 Task: Create a due date automation trigger when advanced on, 2 working days after a card is due add dates starting in 1 working days at 11:00 AM.
Action: Mouse moved to (1170, 89)
Screenshot: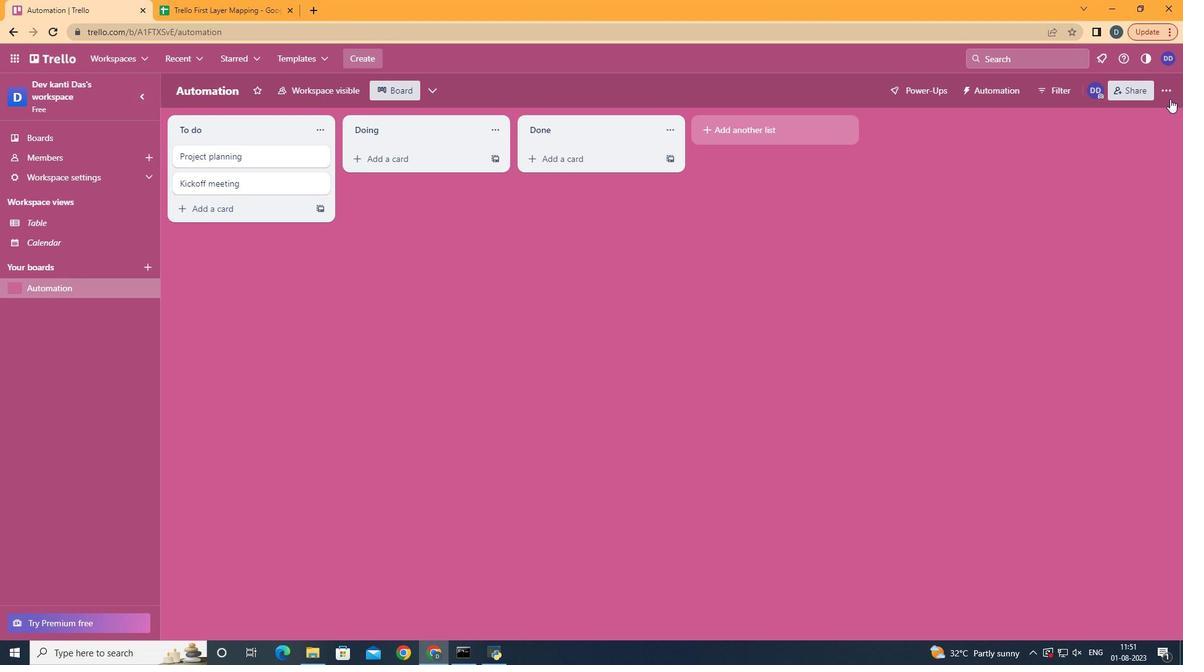 
Action: Mouse pressed left at (1170, 89)
Screenshot: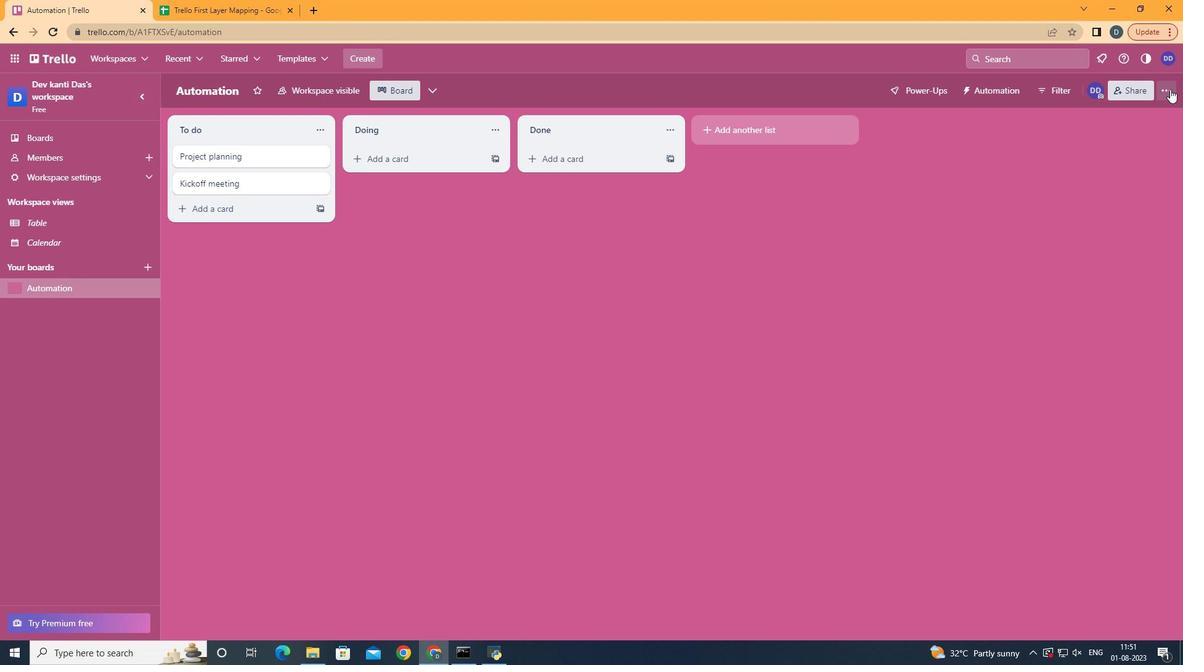 
Action: Mouse moved to (1091, 253)
Screenshot: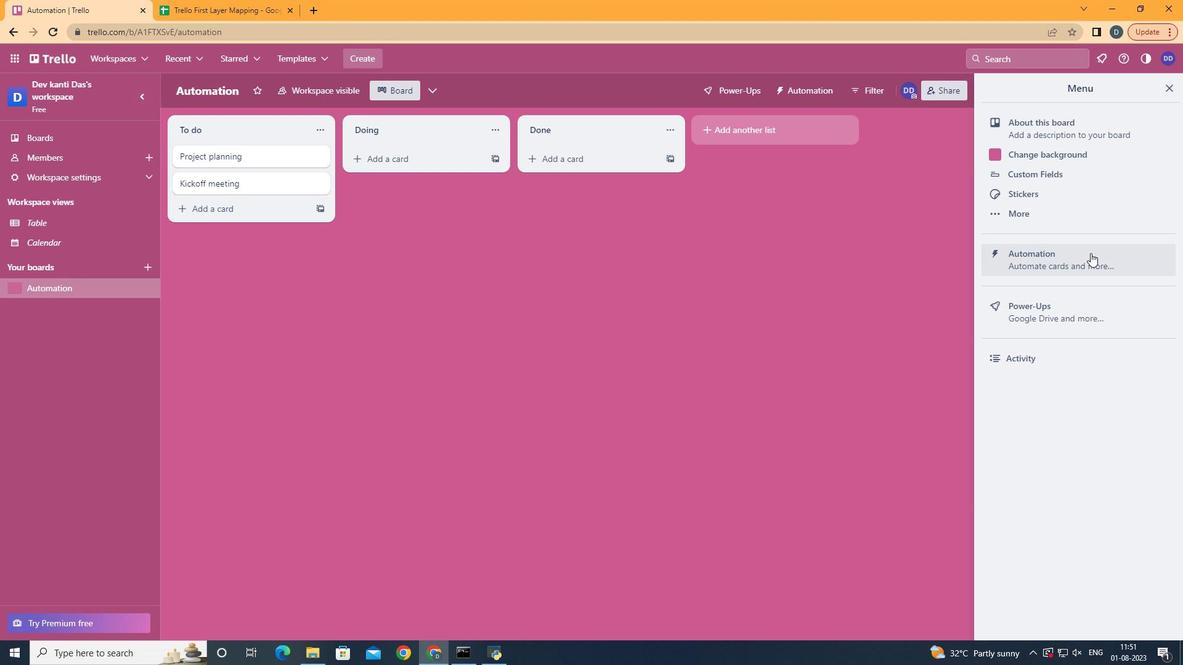 
Action: Mouse pressed left at (1091, 253)
Screenshot: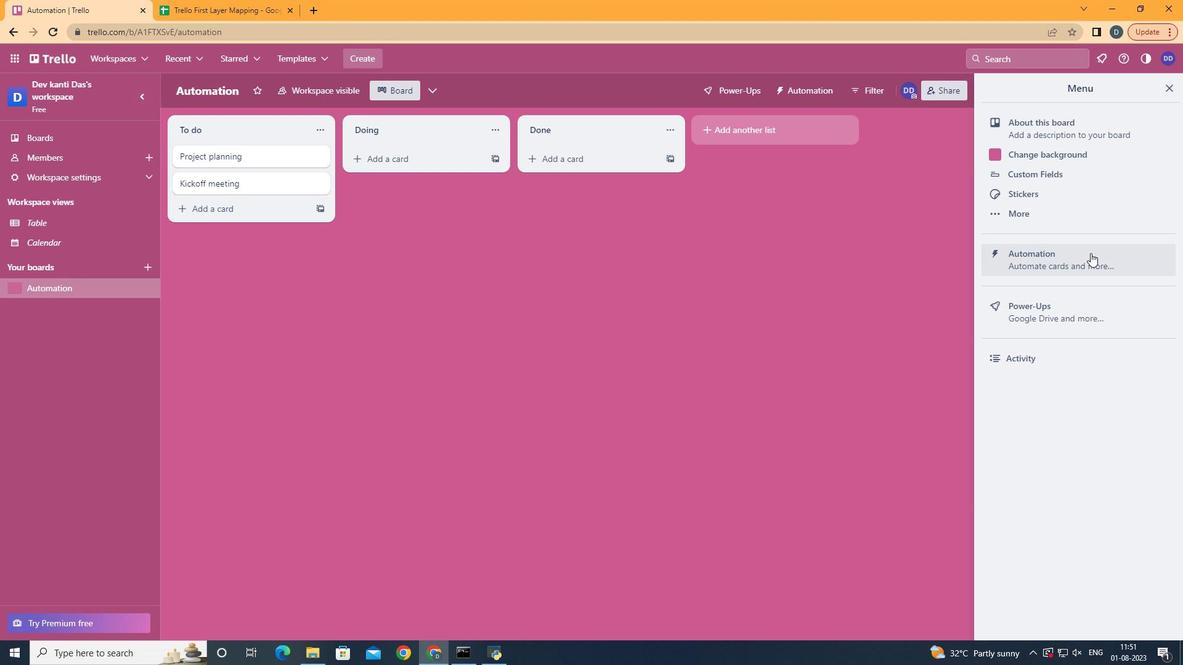 
Action: Mouse moved to (268, 247)
Screenshot: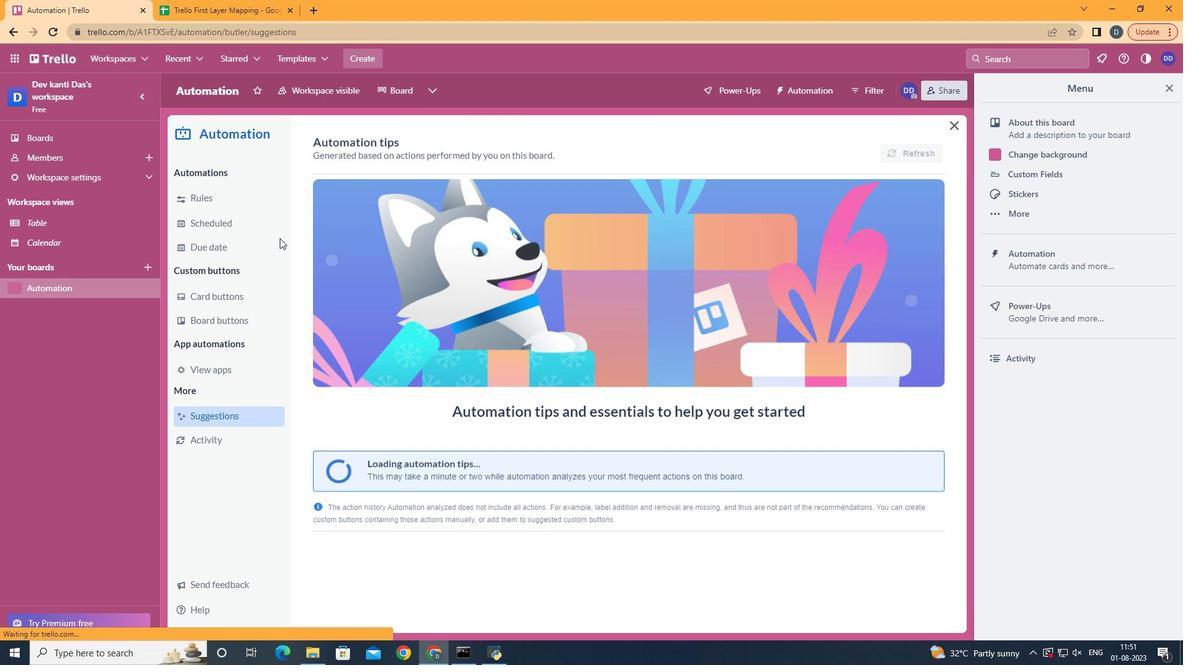 
Action: Mouse pressed left at (268, 247)
Screenshot: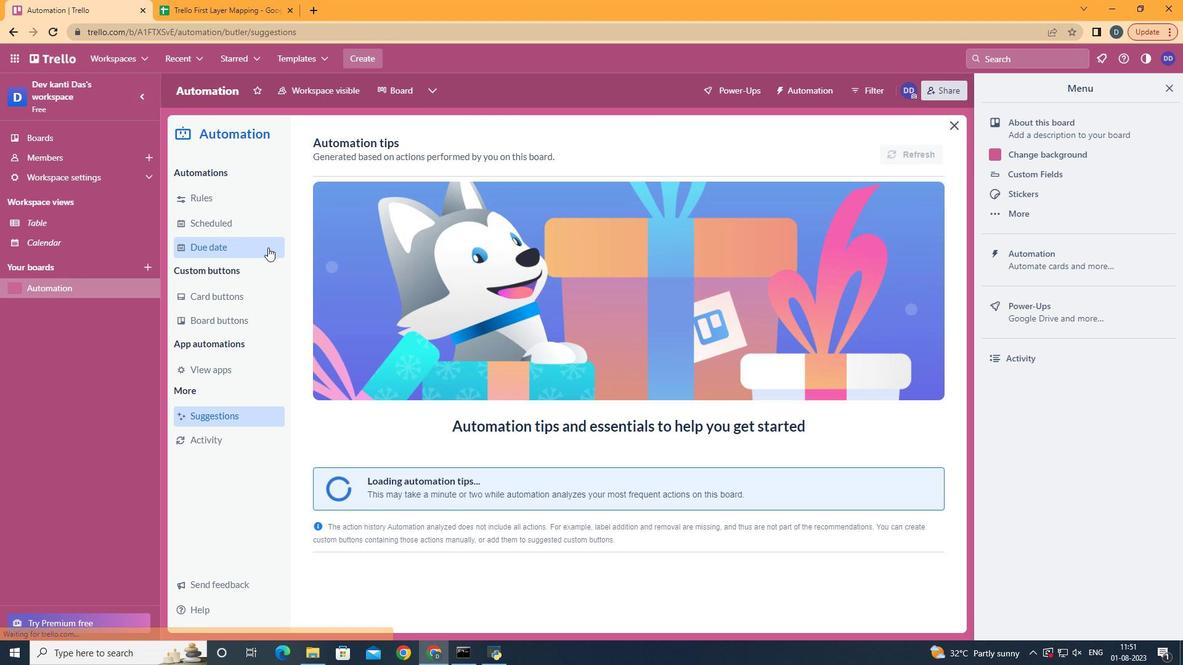 
Action: Mouse moved to (872, 139)
Screenshot: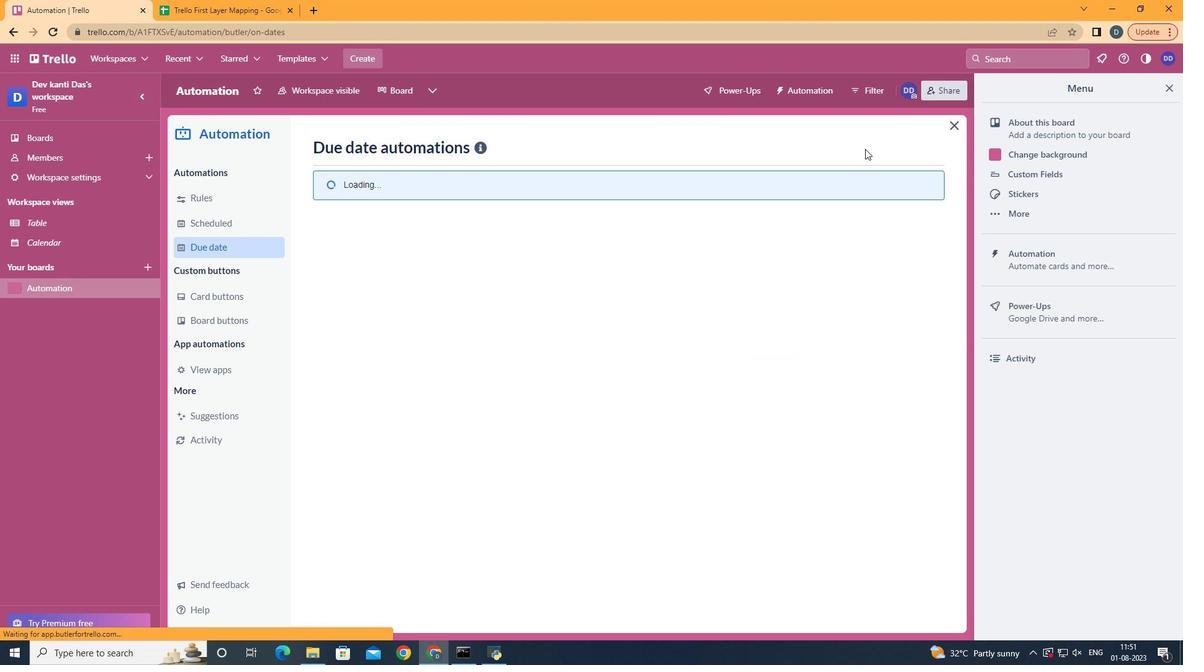 
Action: Mouse pressed left at (872, 139)
Screenshot: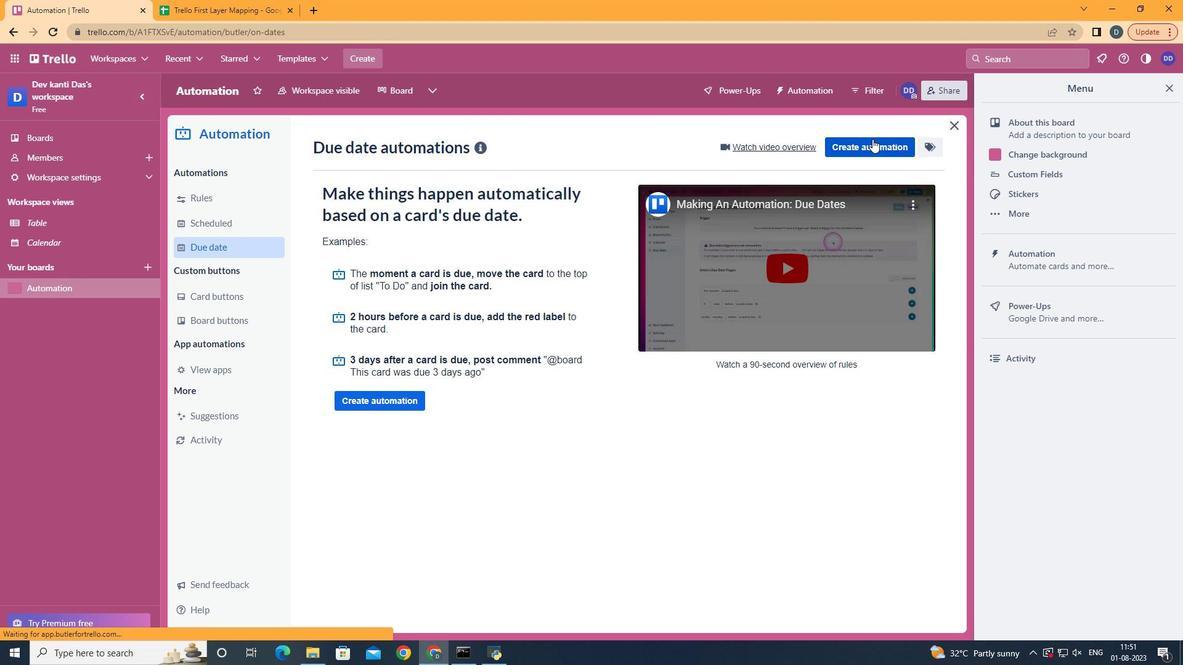 
Action: Mouse moved to (673, 268)
Screenshot: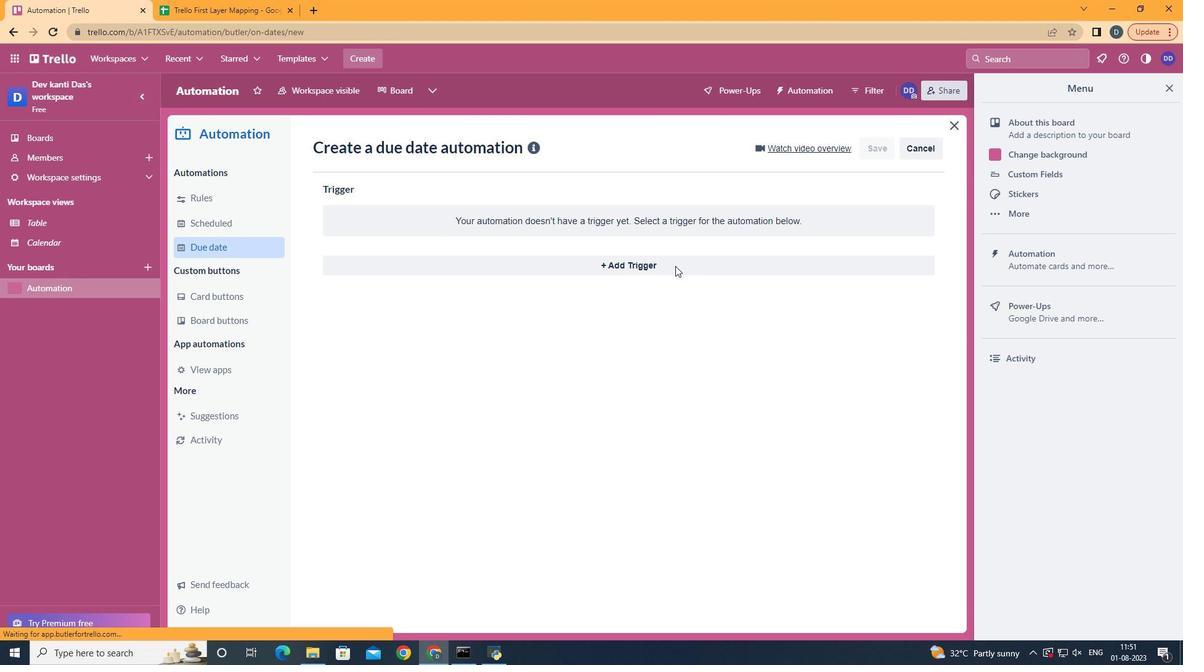 
Action: Mouse pressed left at (673, 268)
Screenshot: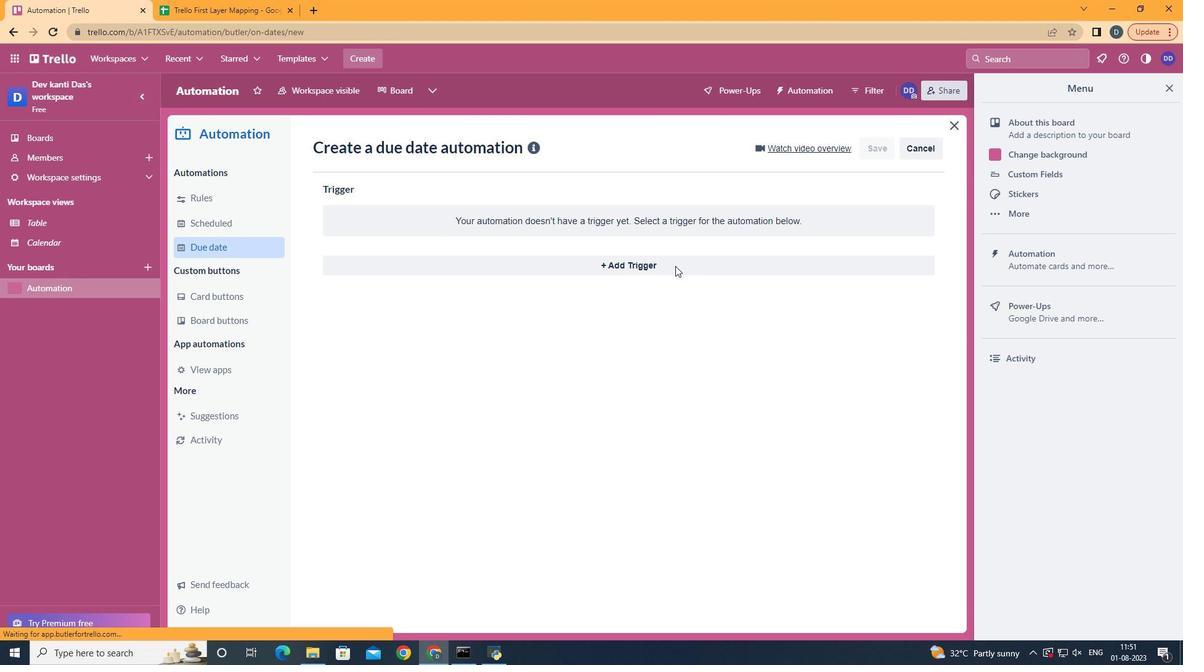 
Action: Mouse moved to (401, 502)
Screenshot: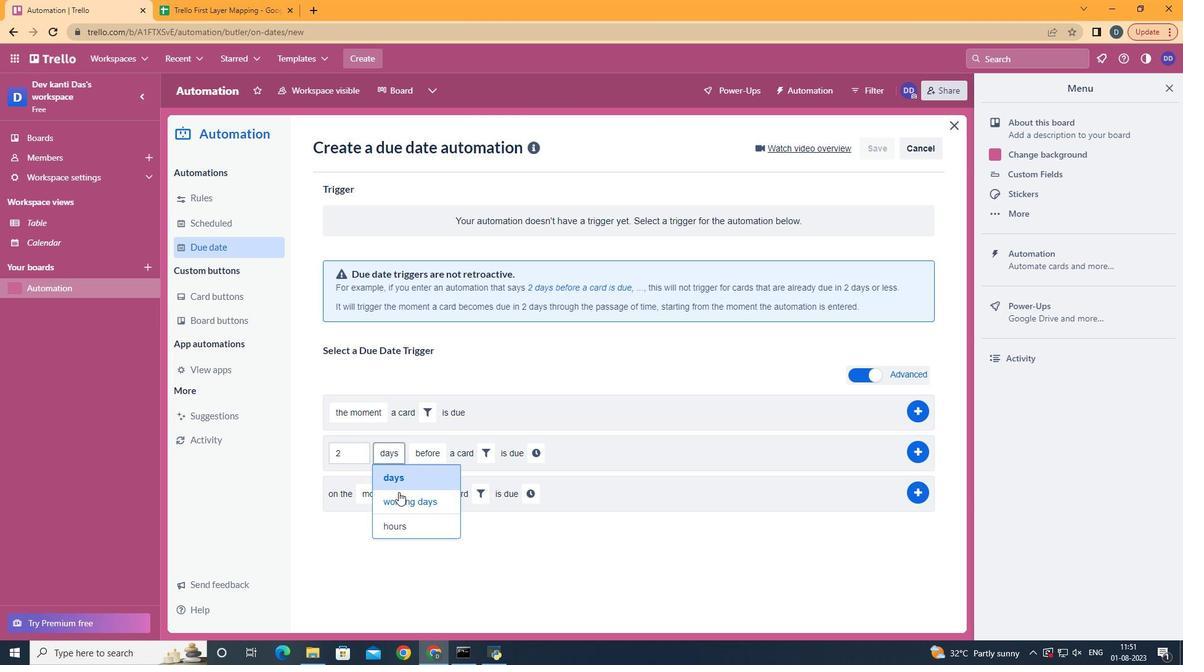 
Action: Mouse pressed left at (401, 502)
Screenshot: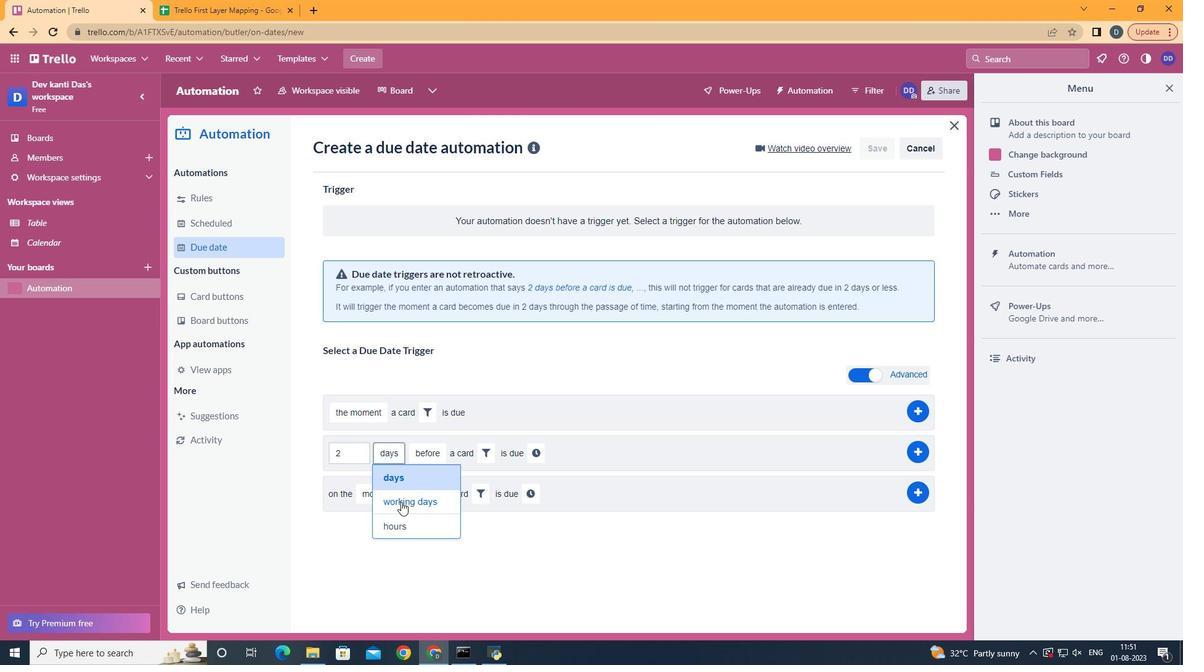 
Action: Mouse moved to (460, 500)
Screenshot: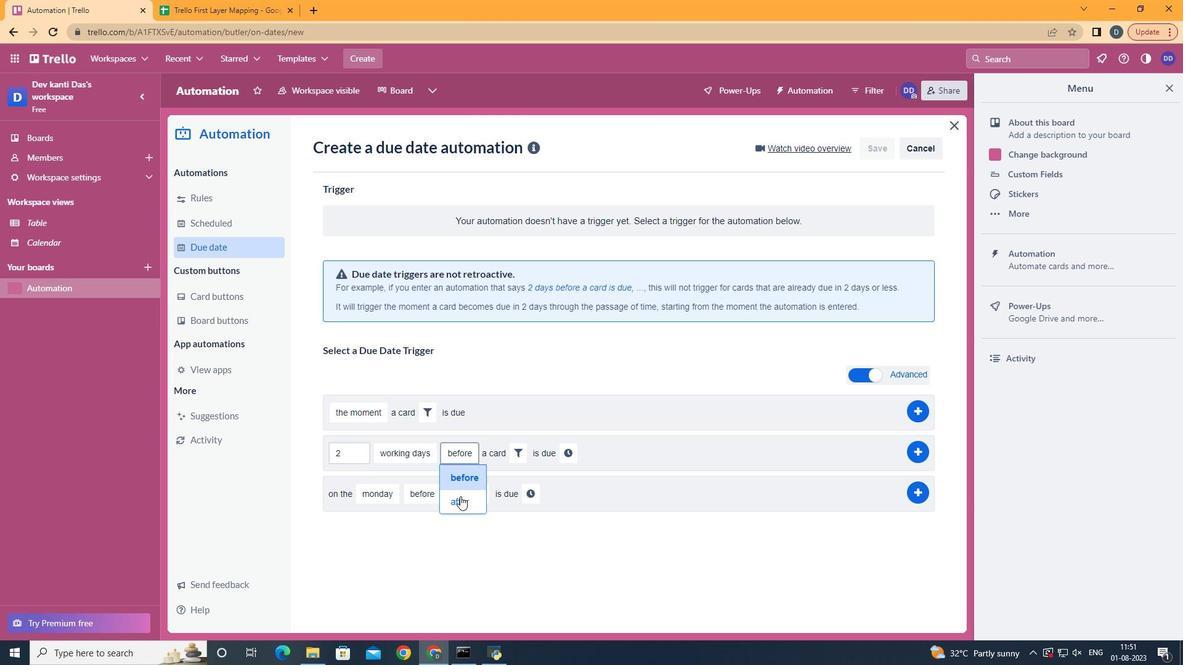 
Action: Mouse pressed left at (460, 500)
Screenshot: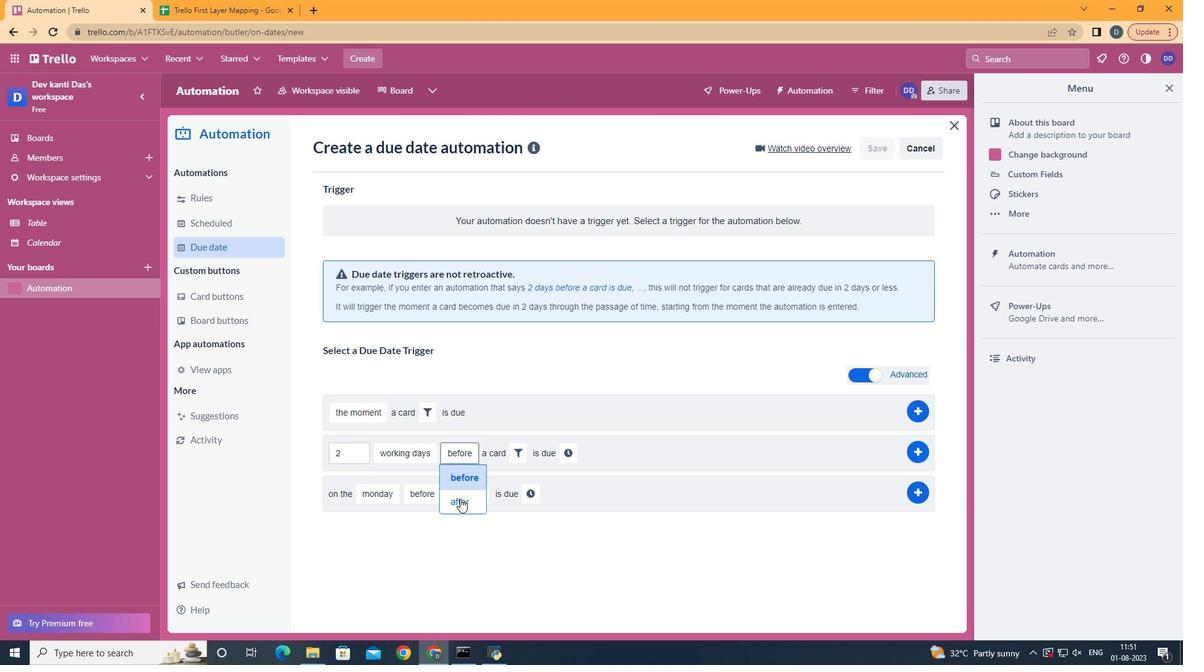 
Action: Mouse moved to (512, 455)
Screenshot: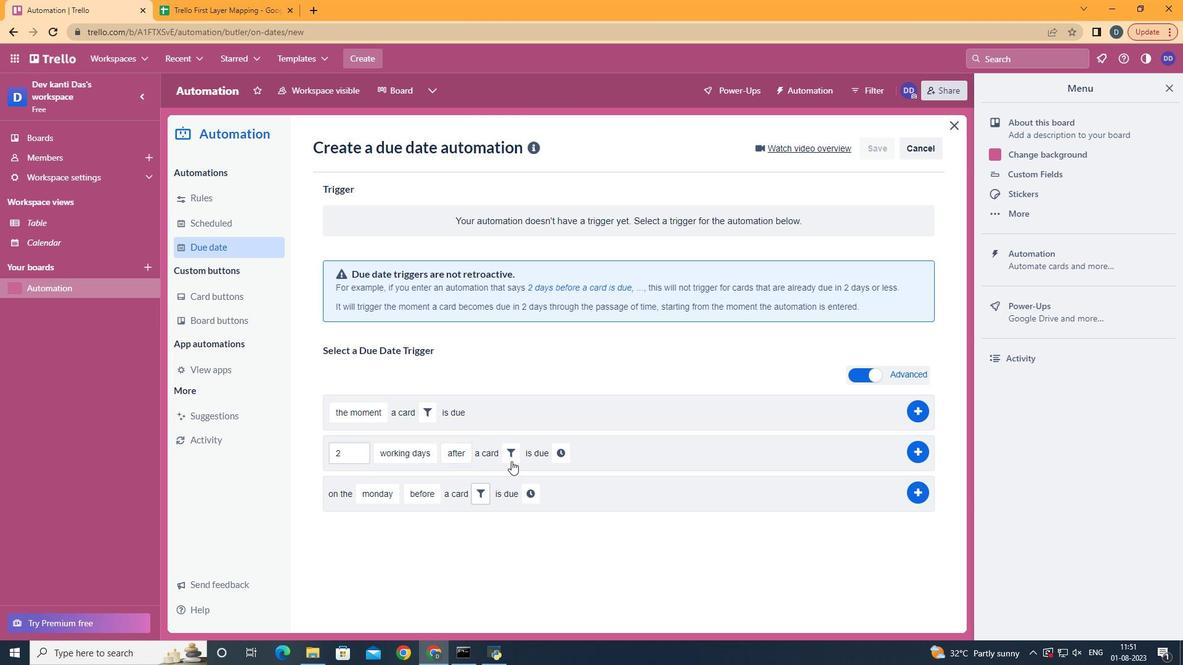 
Action: Mouse pressed left at (512, 455)
Screenshot: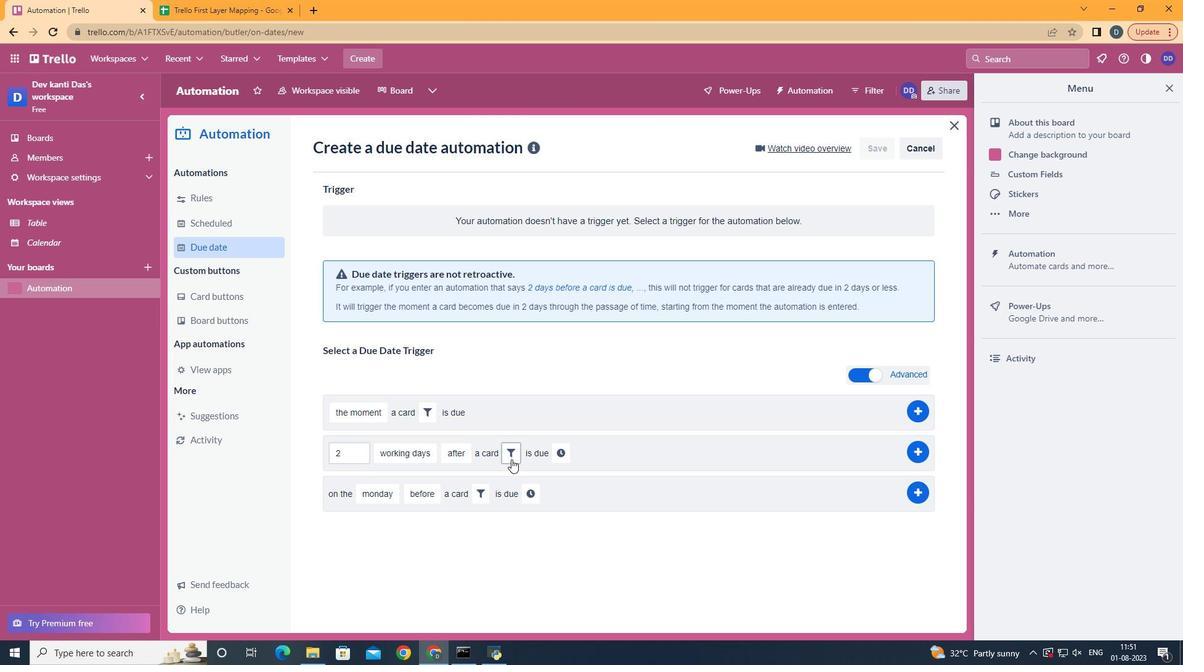 
Action: Mouse moved to (556, 496)
Screenshot: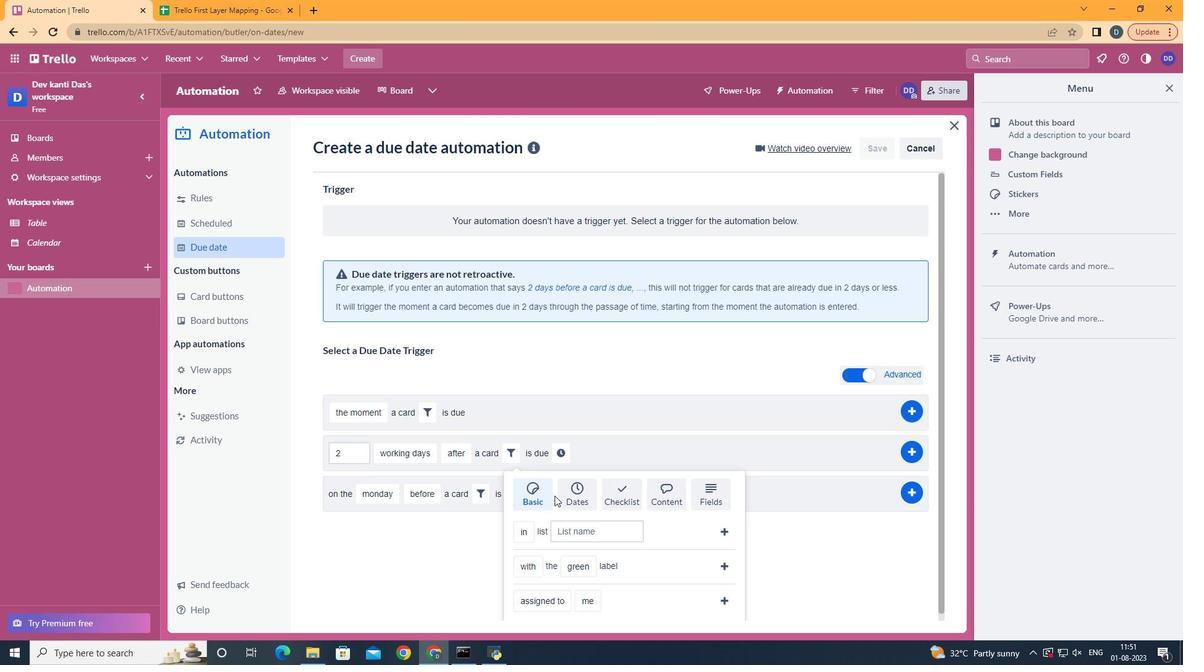 
Action: Mouse pressed left at (556, 496)
Screenshot: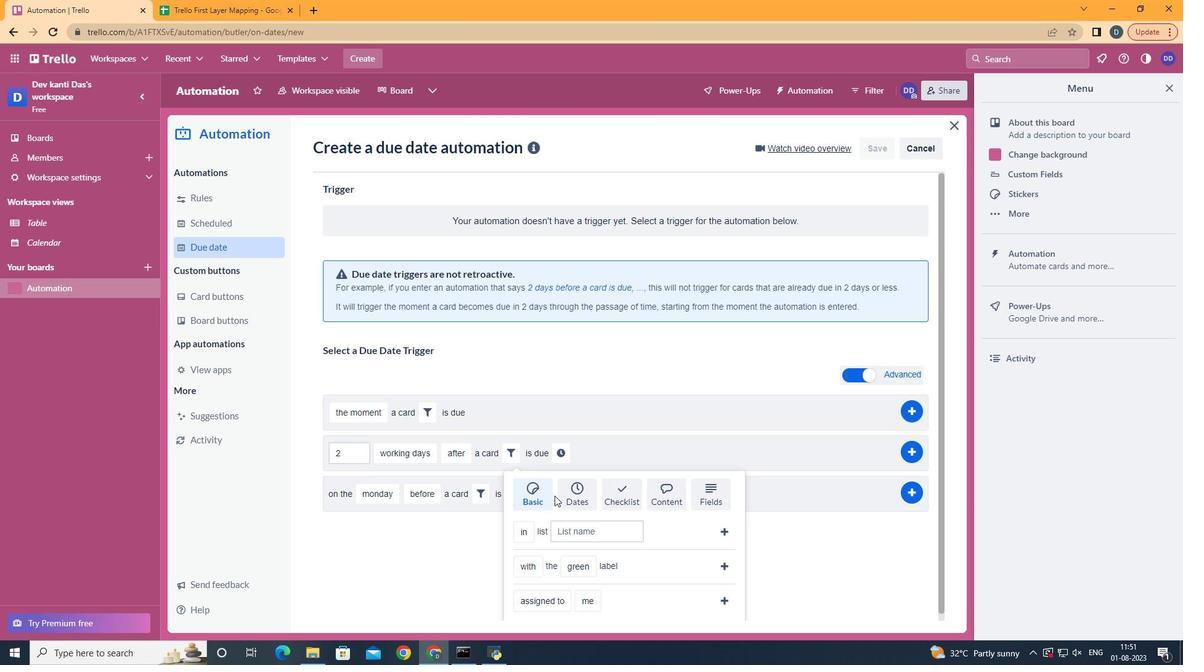 
Action: Mouse moved to (578, 489)
Screenshot: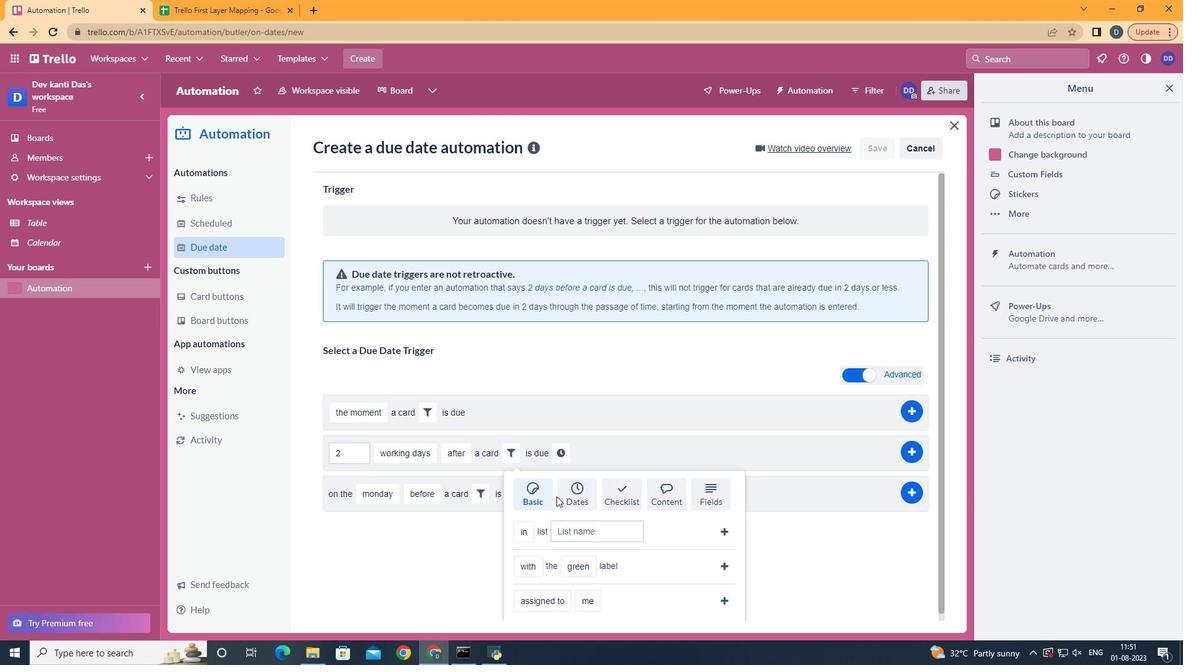 
Action: Mouse pressed left at (578, 489)
Screenshot: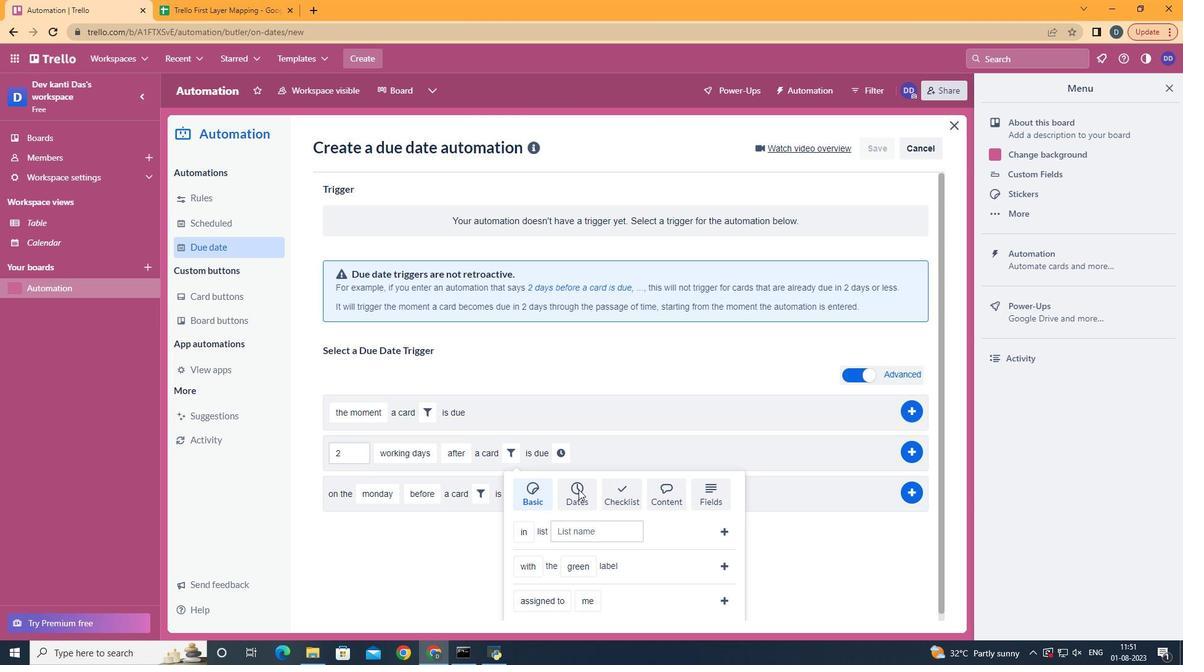 
Action: Mouse scrolled (578, 489) with delta (0, 0)
Screenshot: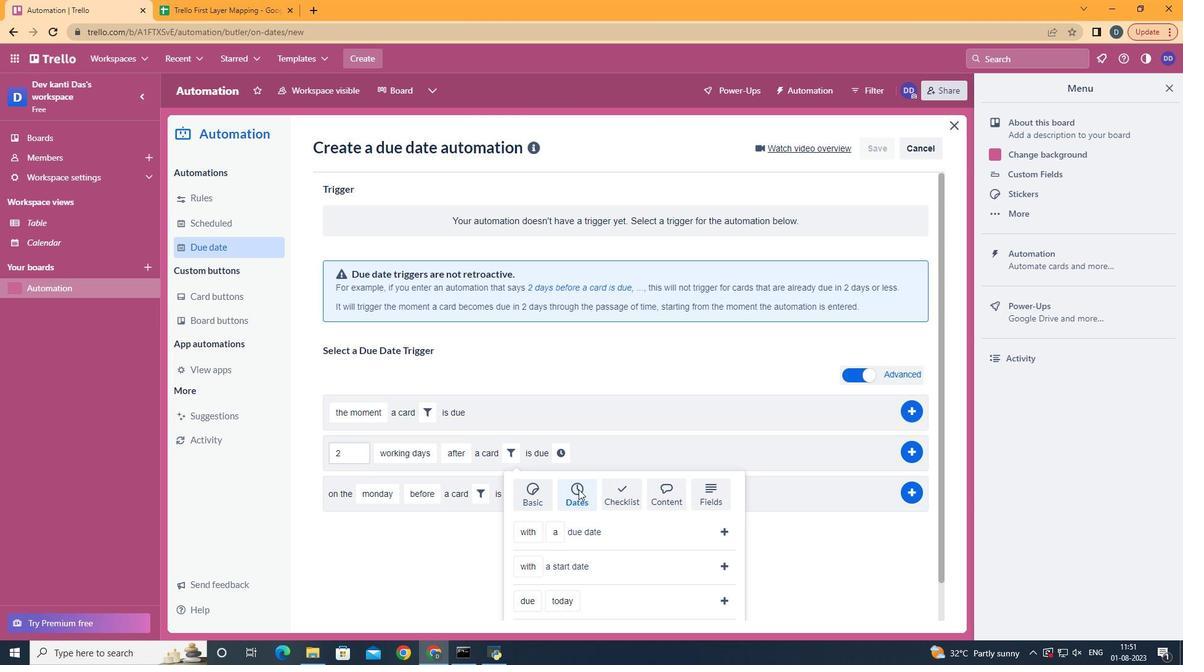 
Action: Mouse scrolled (578, 489) with delta (0, 0)
Screenshot: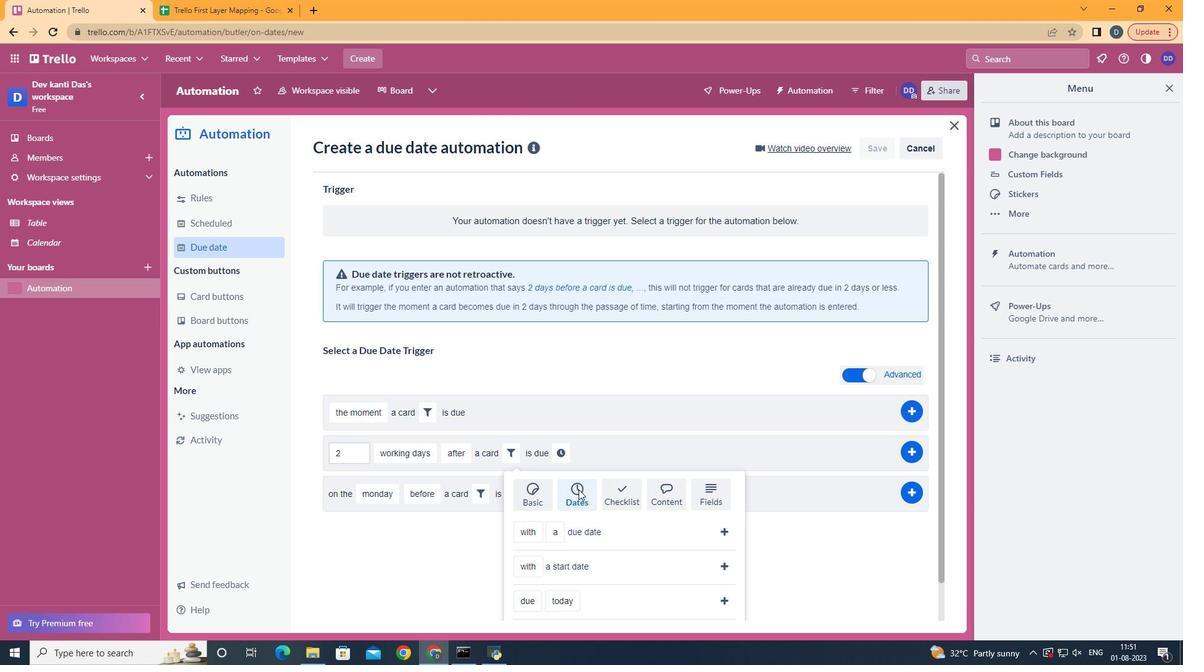 
Action: Mouse scrolled (578, 489) with delta (0, 0)
Screenshot: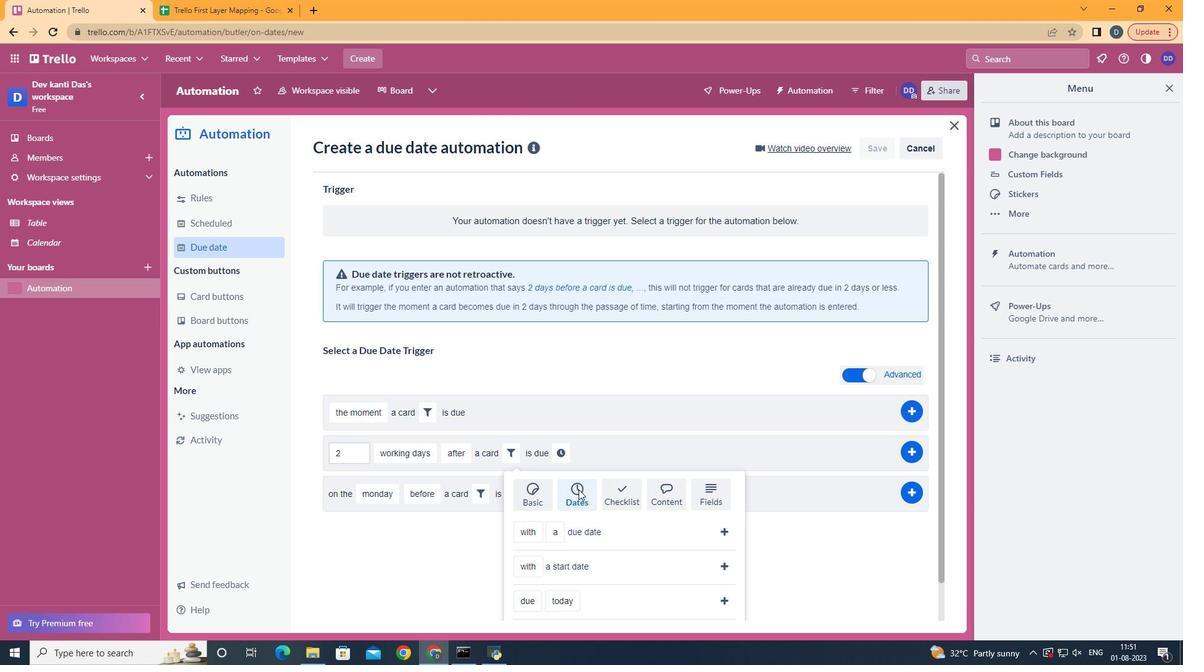 
Action: Mouse scrolled (578, 489) with delta (0, 0)
Screenshot: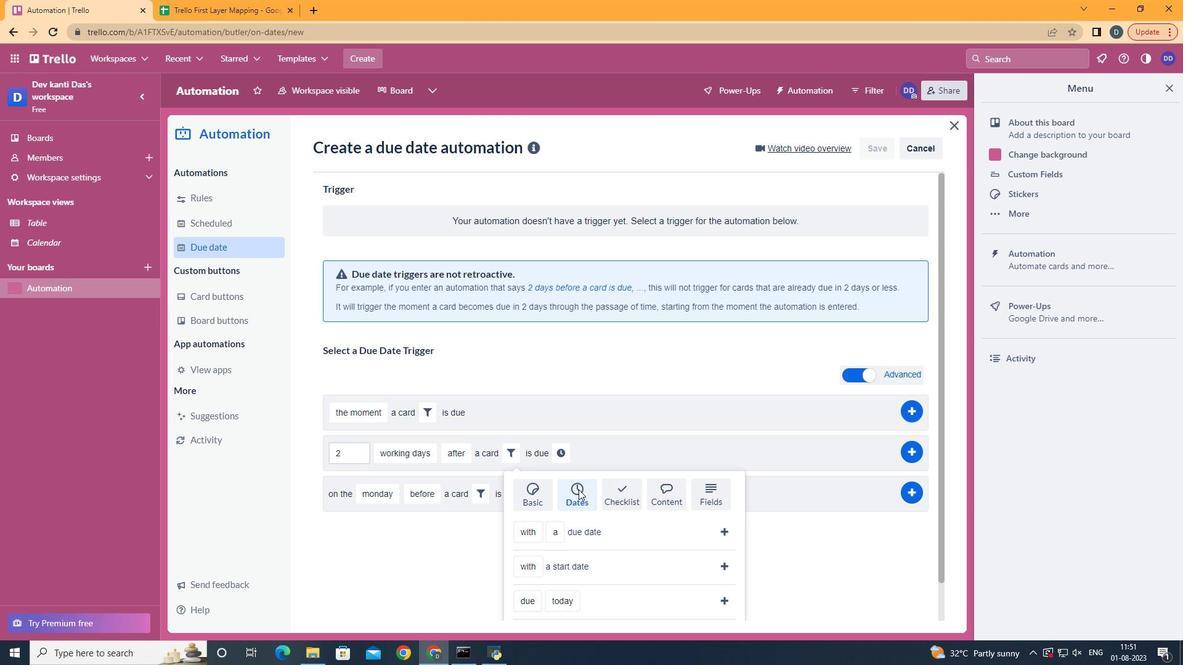 
Action: Mouse scrolled (578, 489) with delta (0, 0)
Screenshot: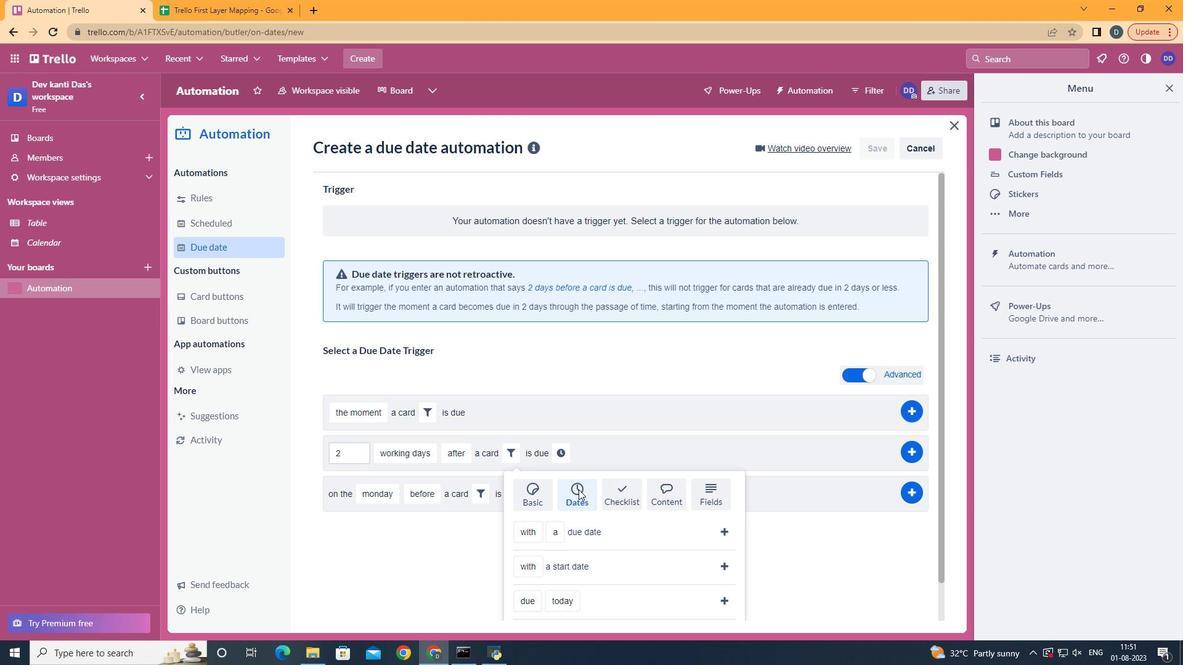 
Action: Mouse moved to (546, 564)
Screenshot: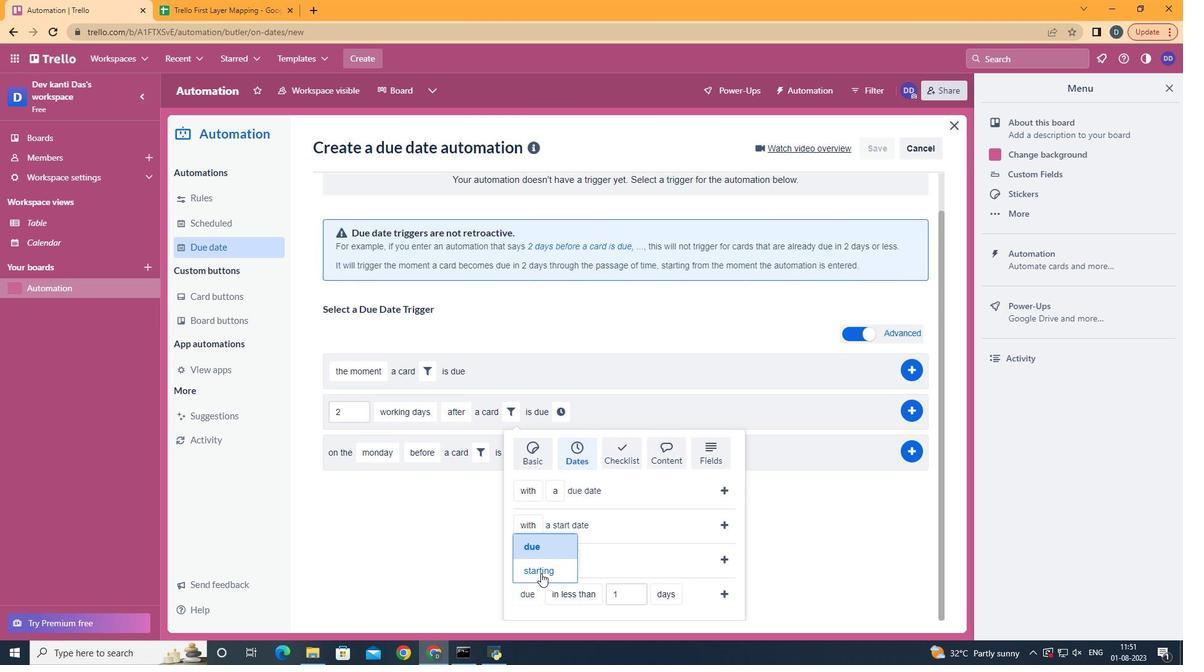 
Action: Mouse pressed left at (546, 564)
Screenshot: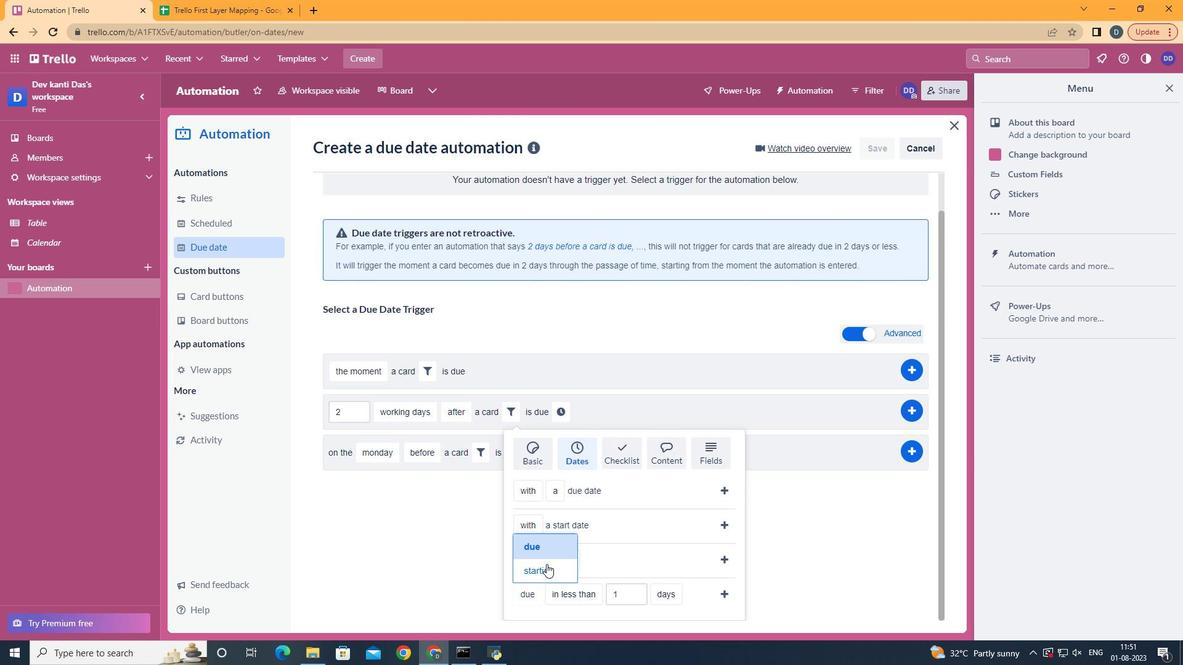 
Action: Mouse moved to (602, 550)
Screenshot: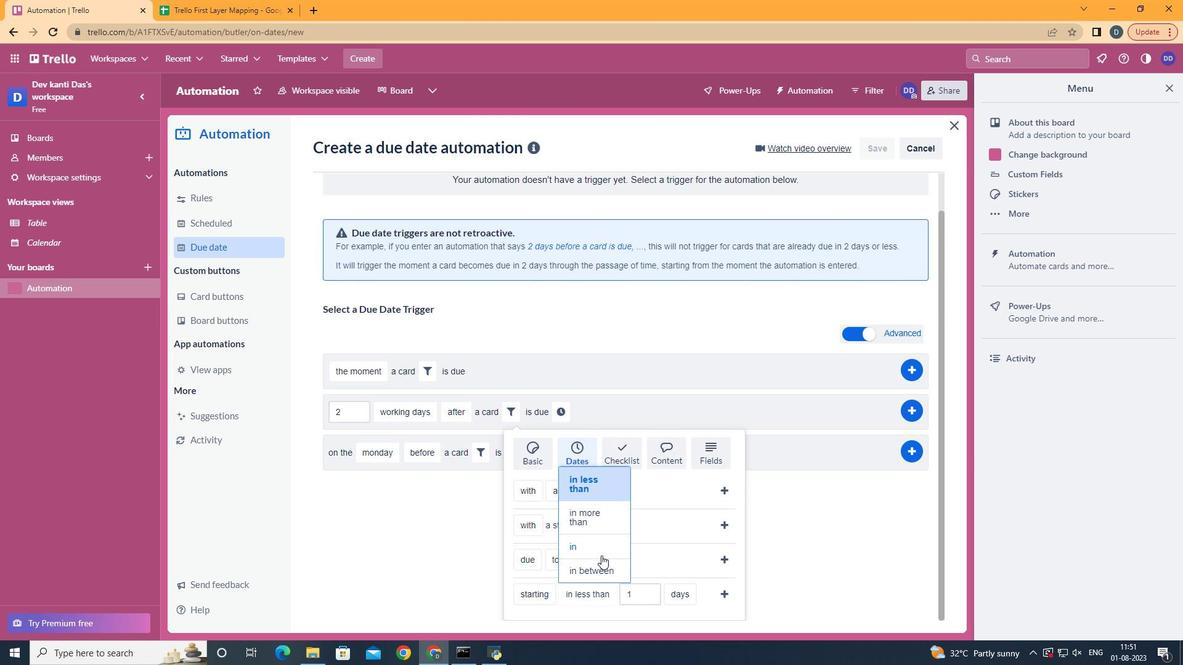
Action: Mouse pressed left at (602, 550)
Screenshot: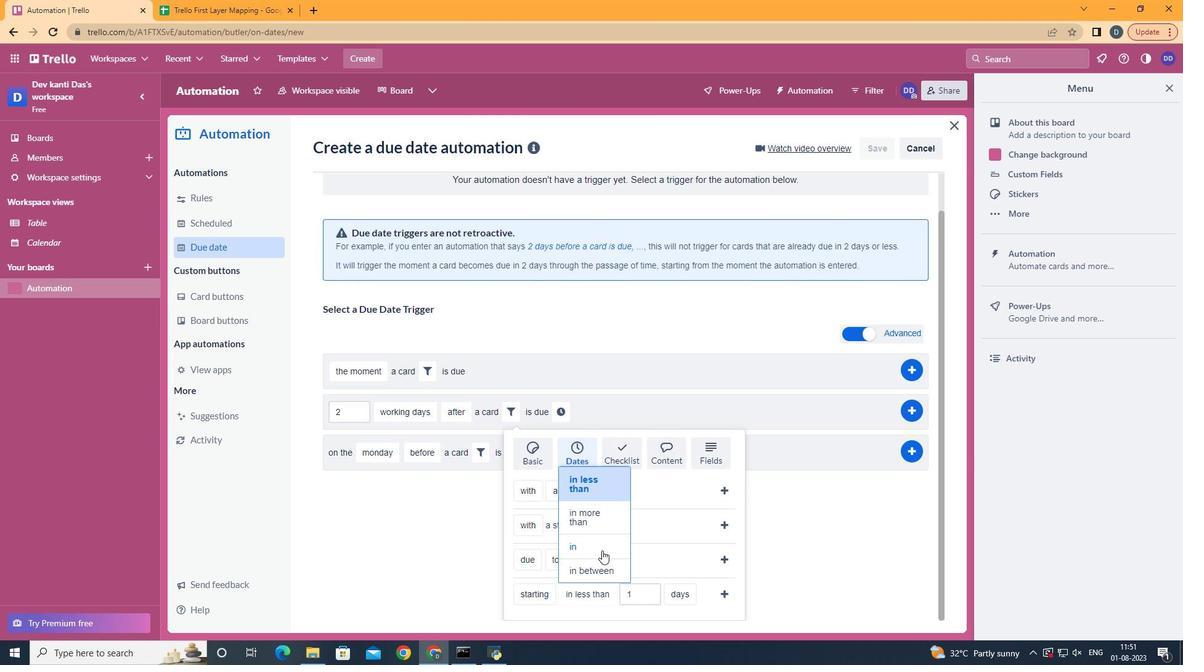 
Action: Mouse moved to (652, 578)
Screenshot: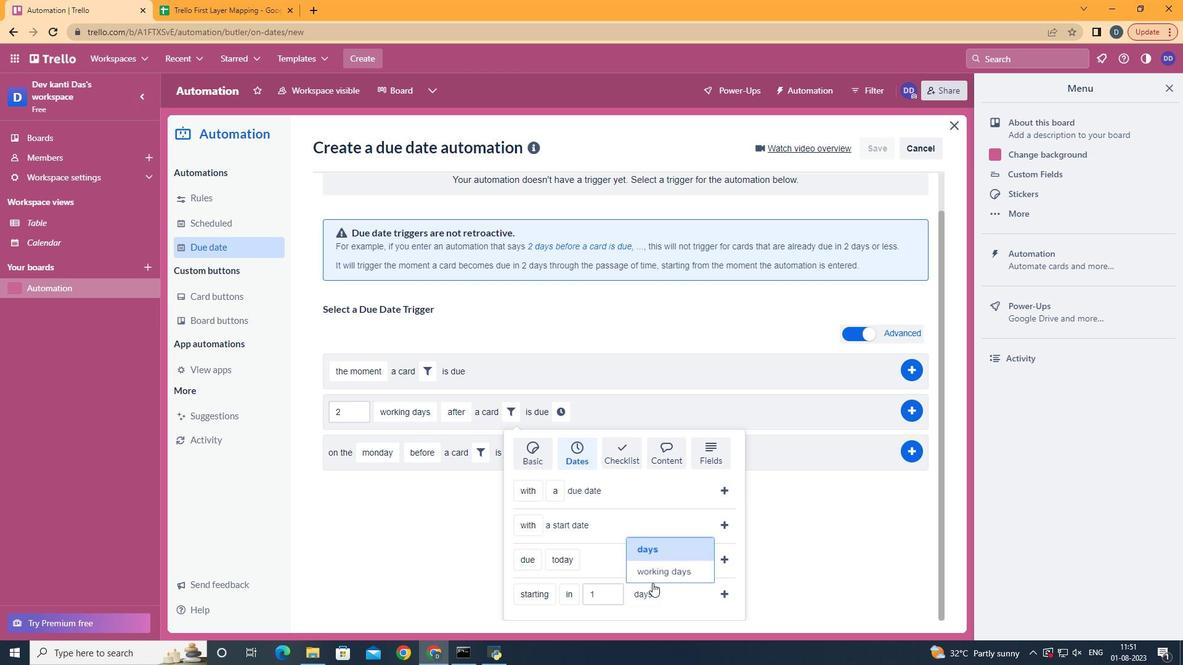 
Action: Mouse pressed left at (652, 578)
Screenshot: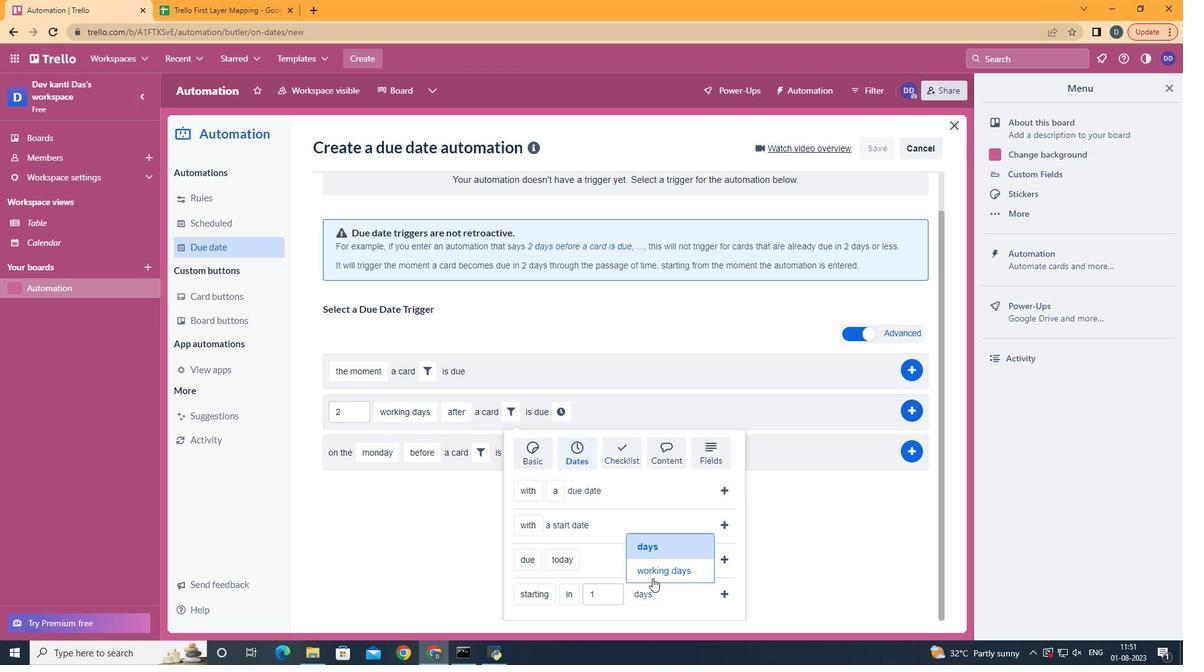 
Action: Mouse moved to (719, 589)
Screenshot: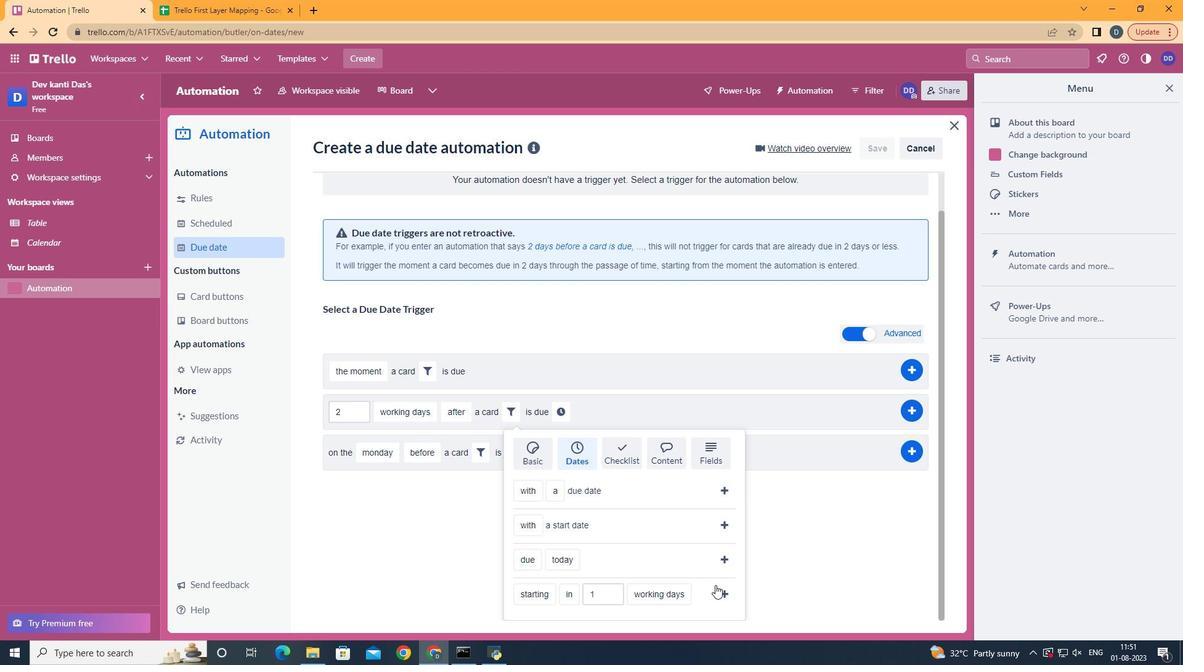 
Action: Mouse pressed left at (719, 589)
Screenshot: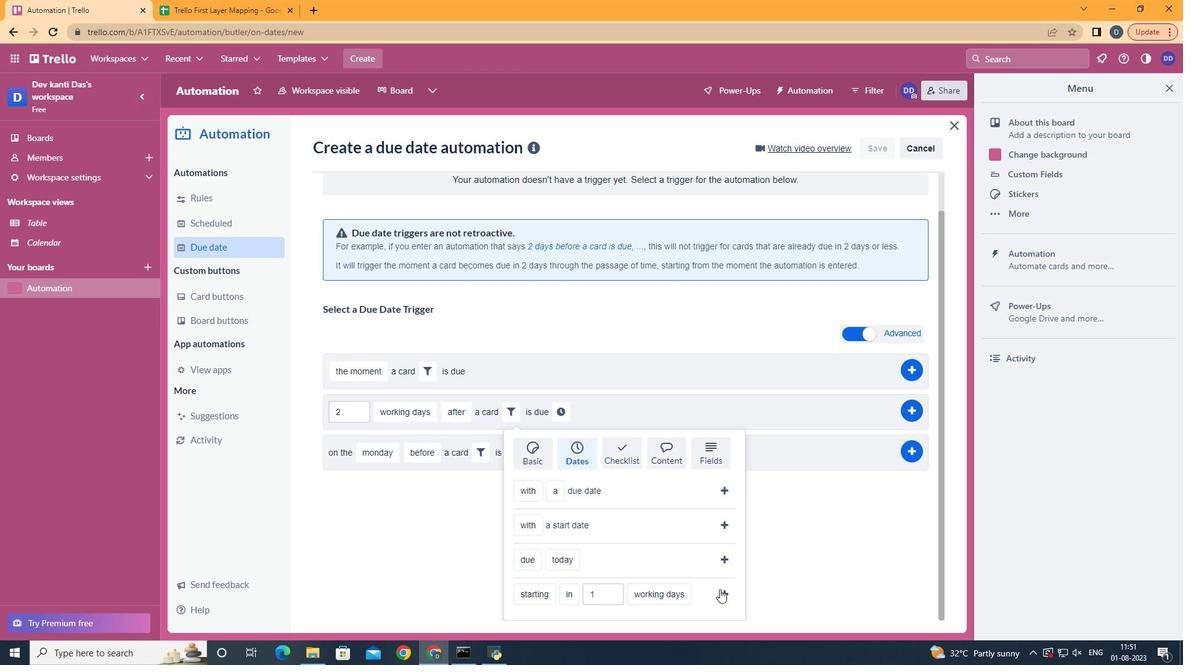 
Action: Mouse moved to (690, 455)
Screenshot: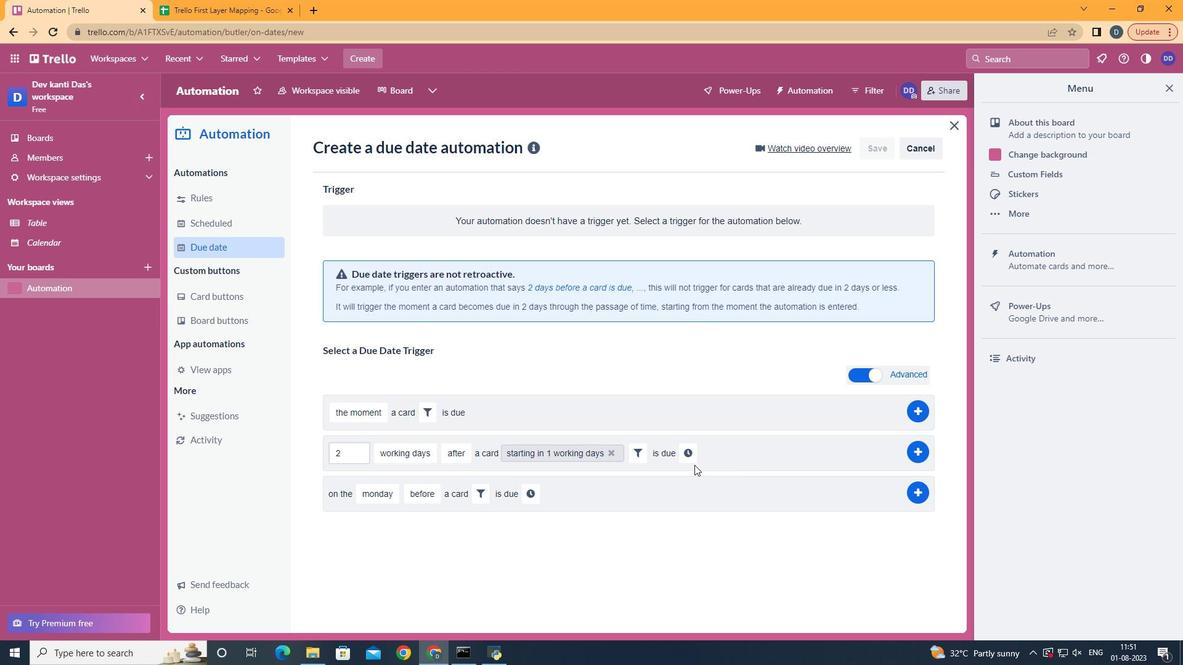 
Action: Mouse pressed left at (690, 455)
Screenshot: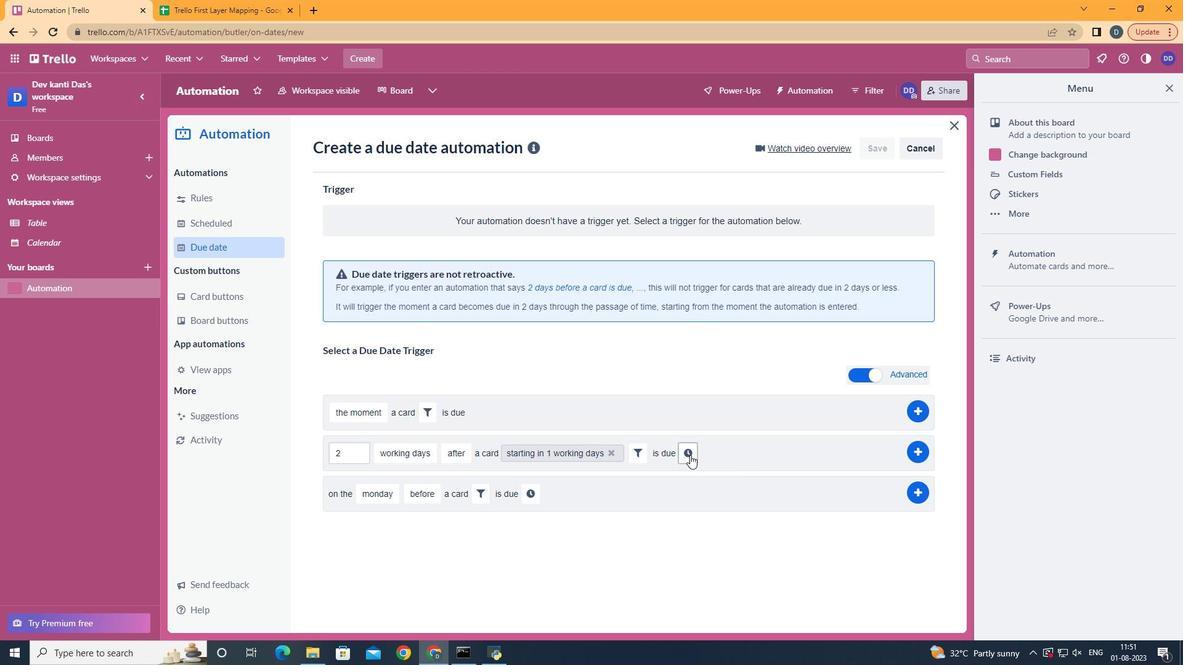 
Action: Mouse moved to (757, 456)
Screenshot: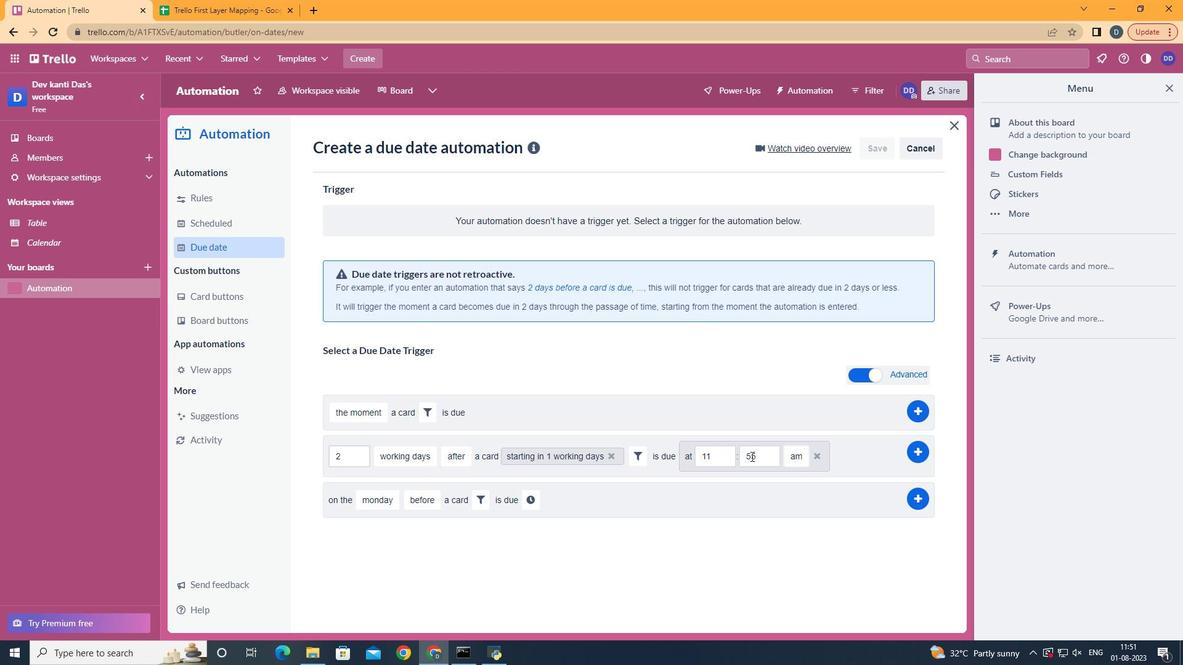 
Action: Mouse pressed left at (757, 456)
Screenshot: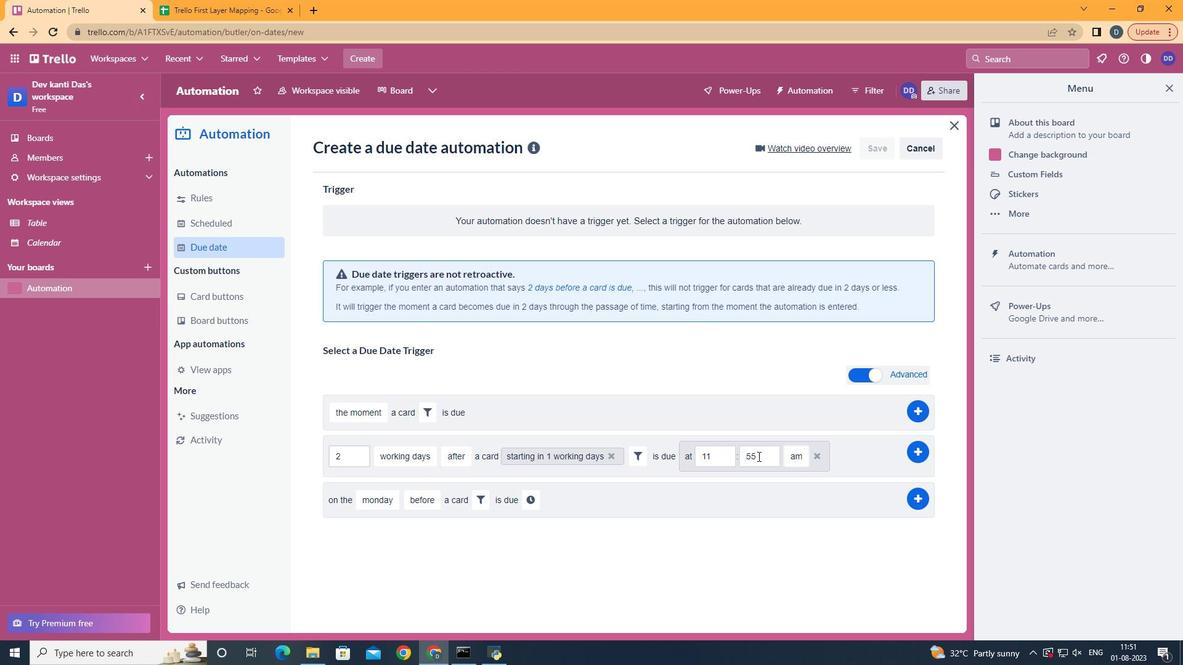 
Action: Key pressed <Key.backspace><Key.backspace>00
Screenshot: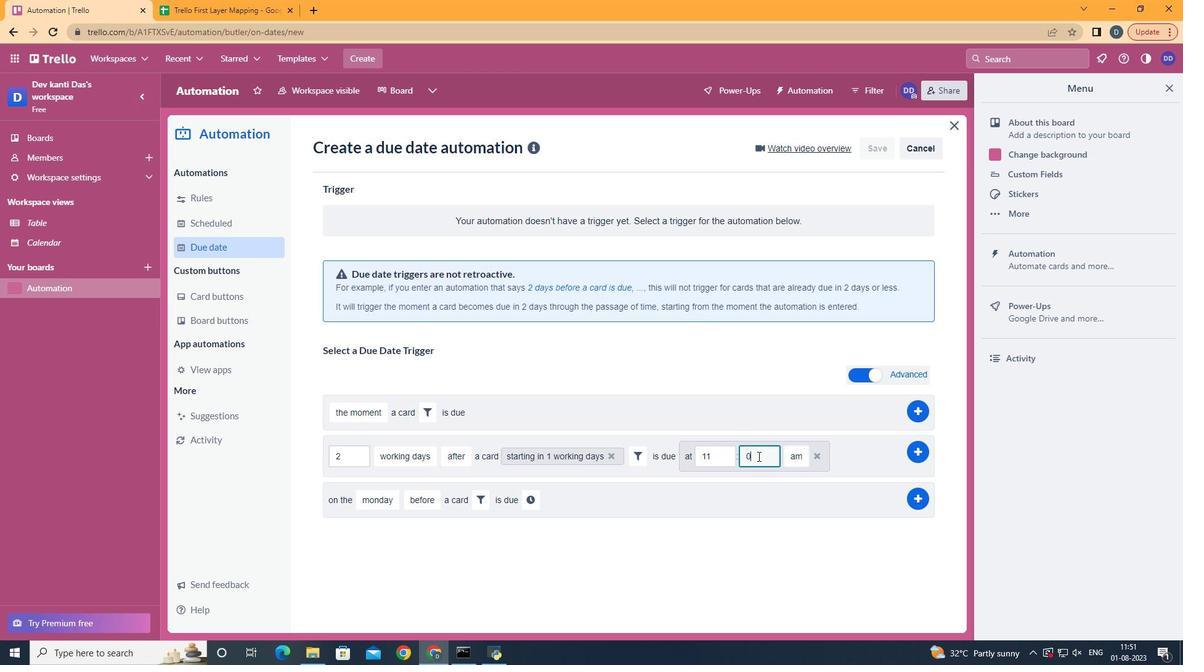 
Action: Mouse moved to (921, 452)
Screenshot: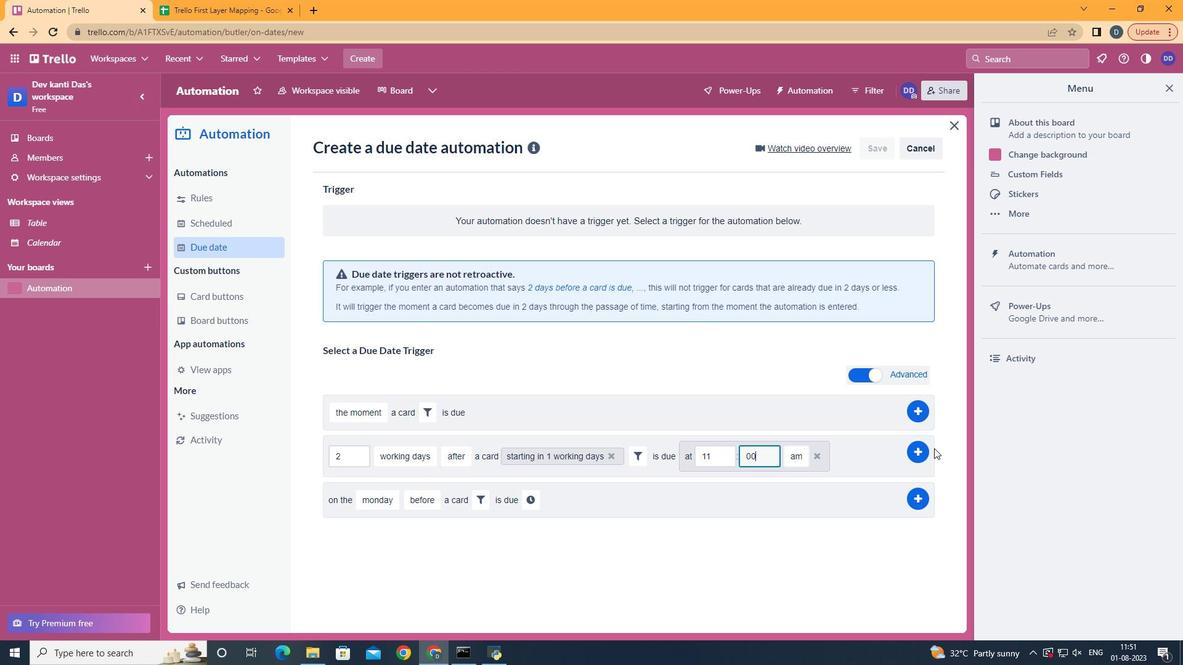 
Action: Mouse pressed left at (921, 452)
Screenshot: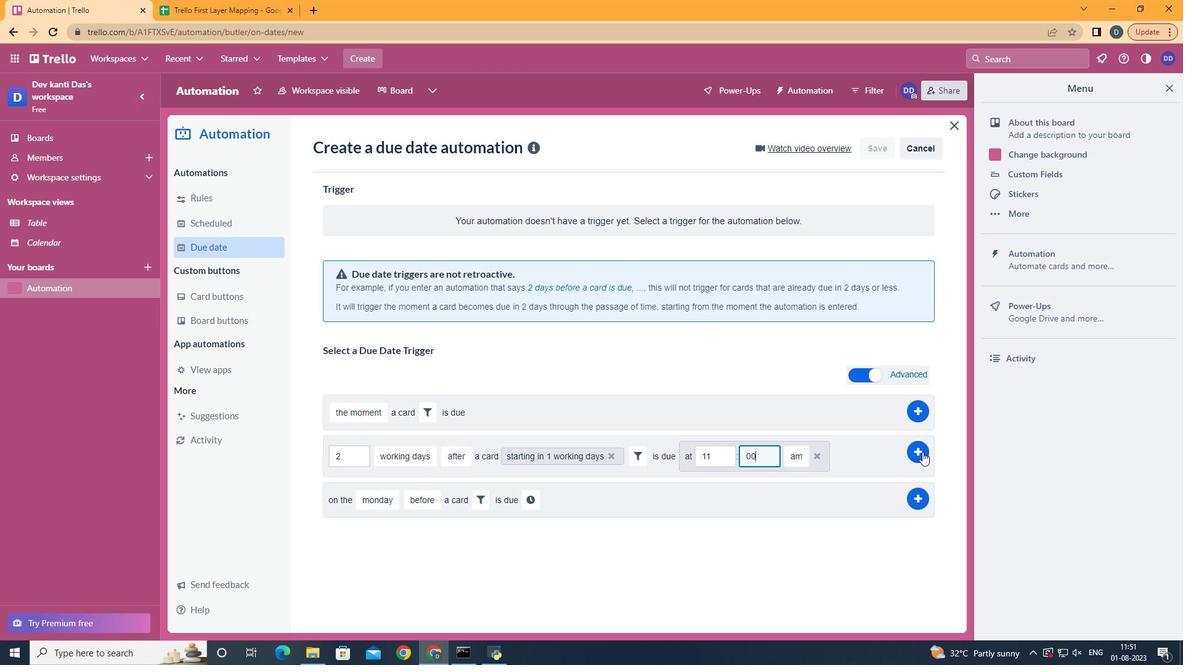 
Action: Mouse moved to (534, 202)
Screenshot: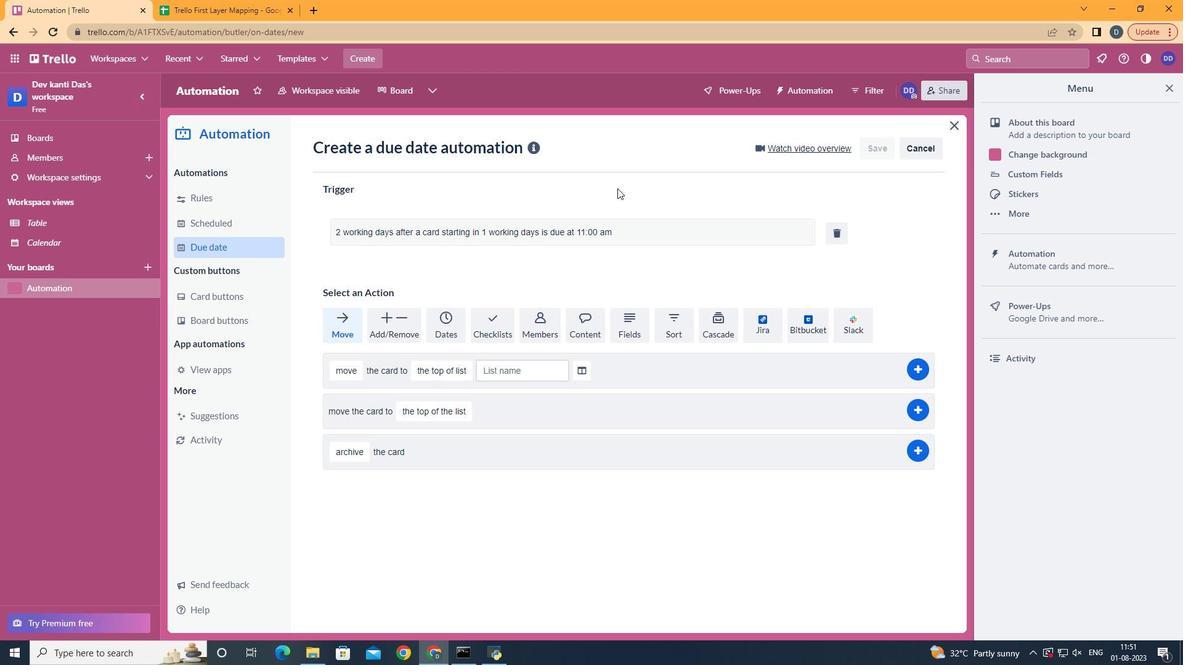 
